 Task: Set the Invoice ID to "Contains" while find invoice.
Action: Mouse moved to (197, 21)
Screenshot: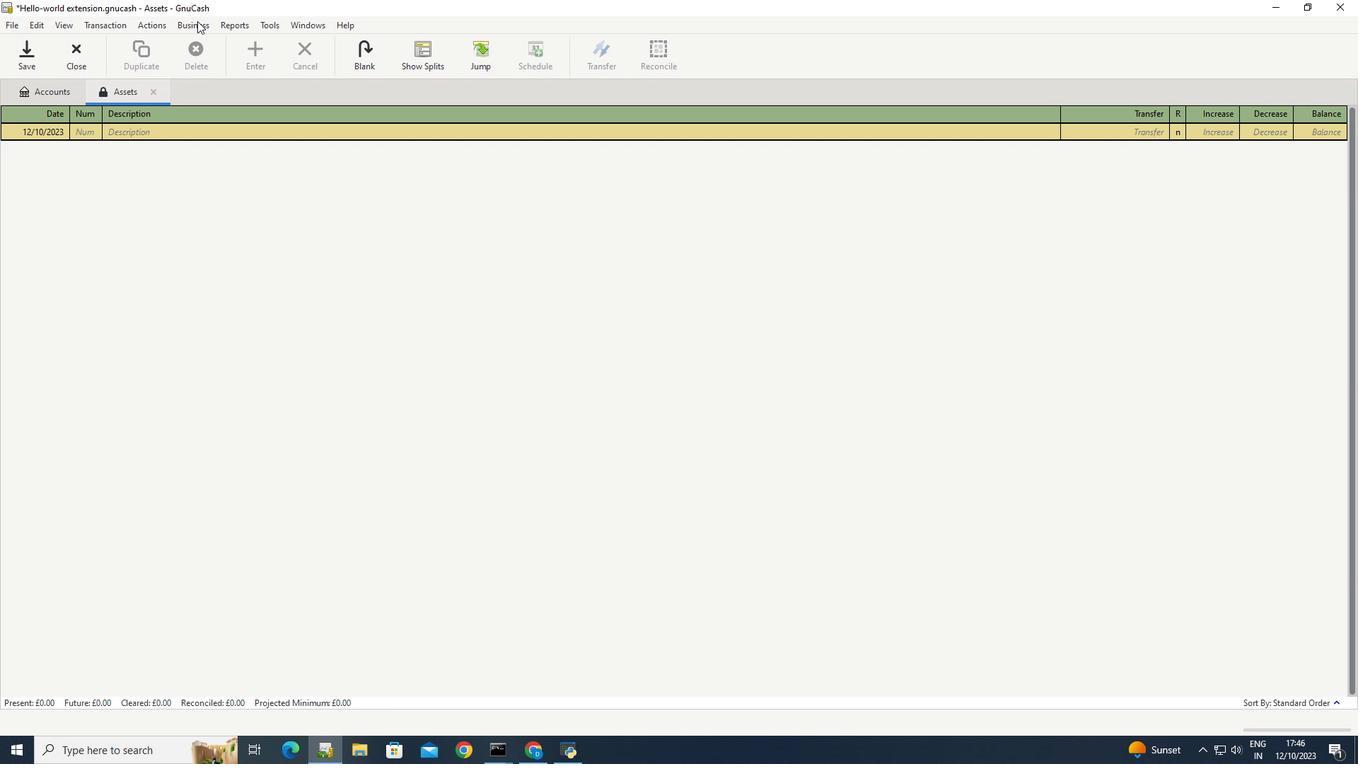 
Action: Mouse pressed left at (197, 21)
Screenshot: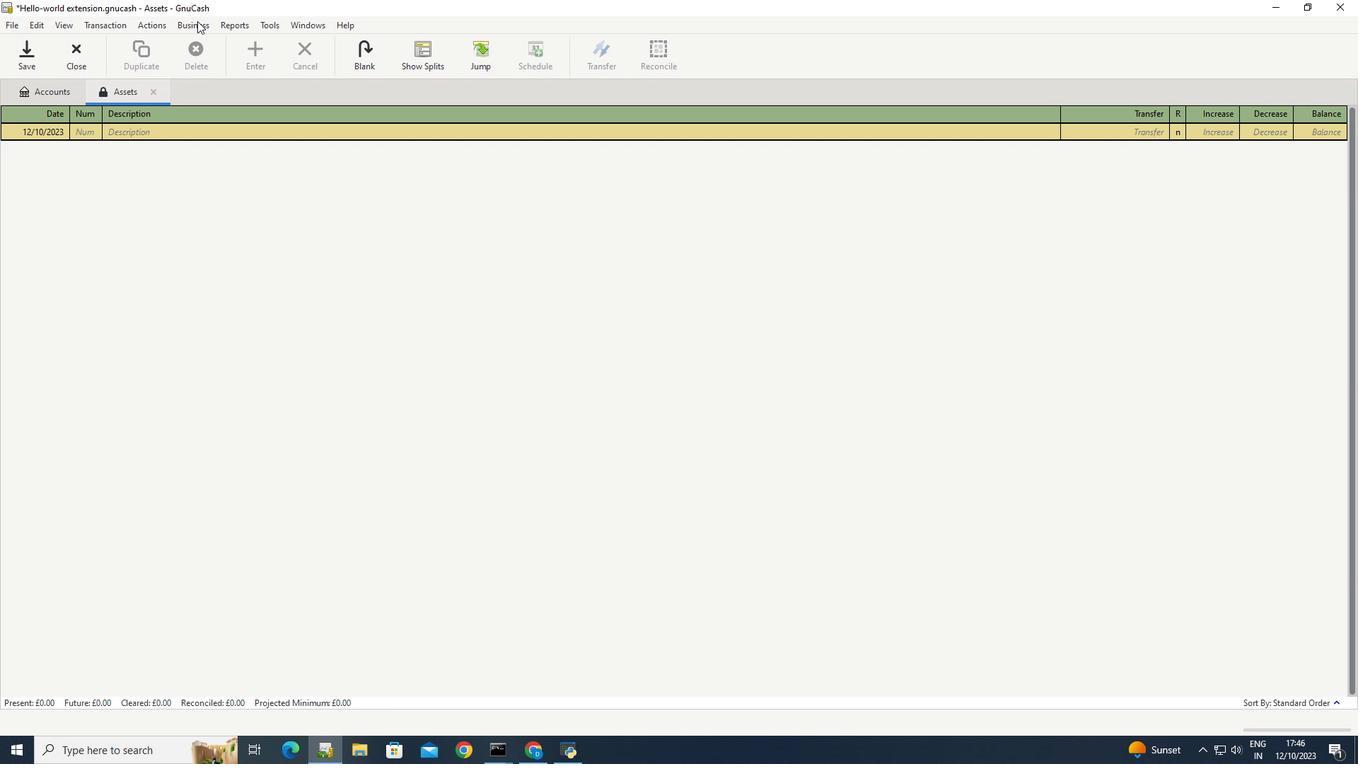 
Action: Mouse moved to (363, 117)
Screenshot: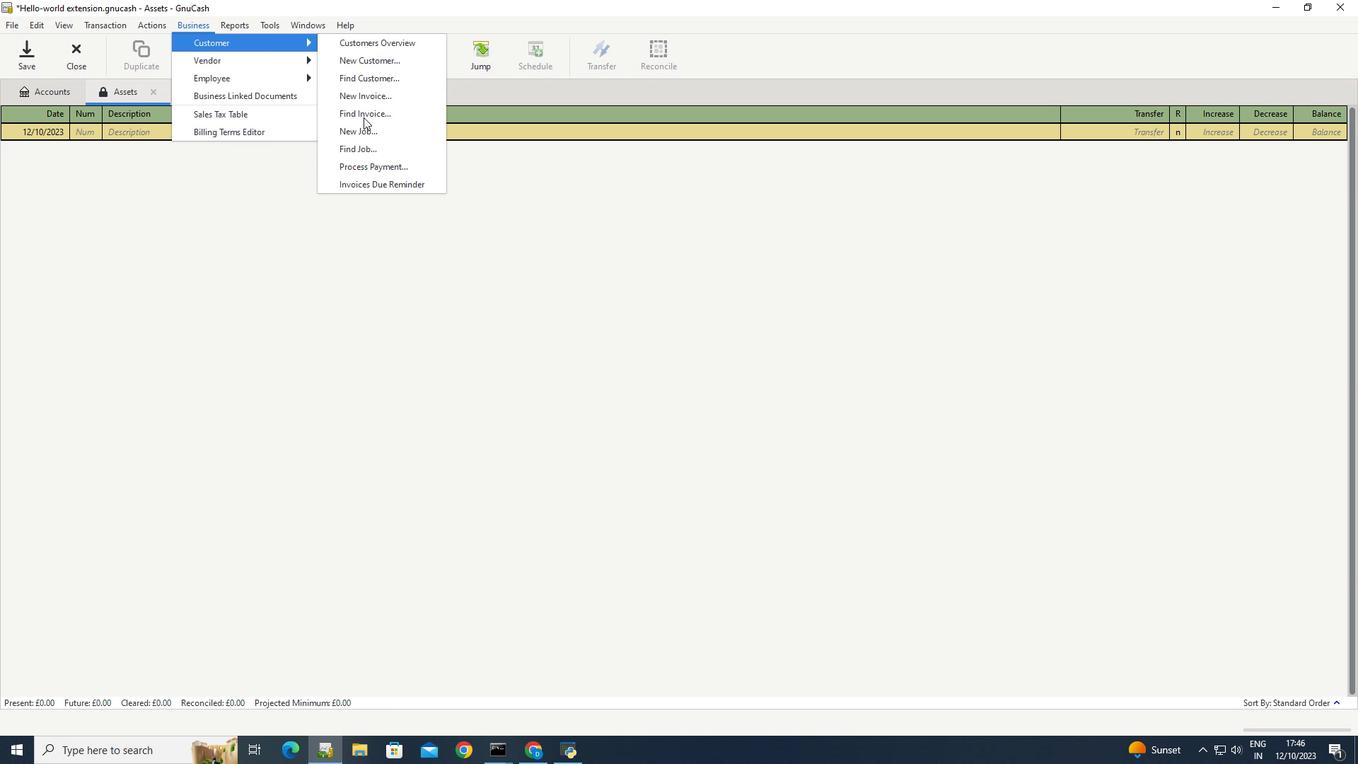 
Action: Mouse pressed left at (363, 117)
Screenshot: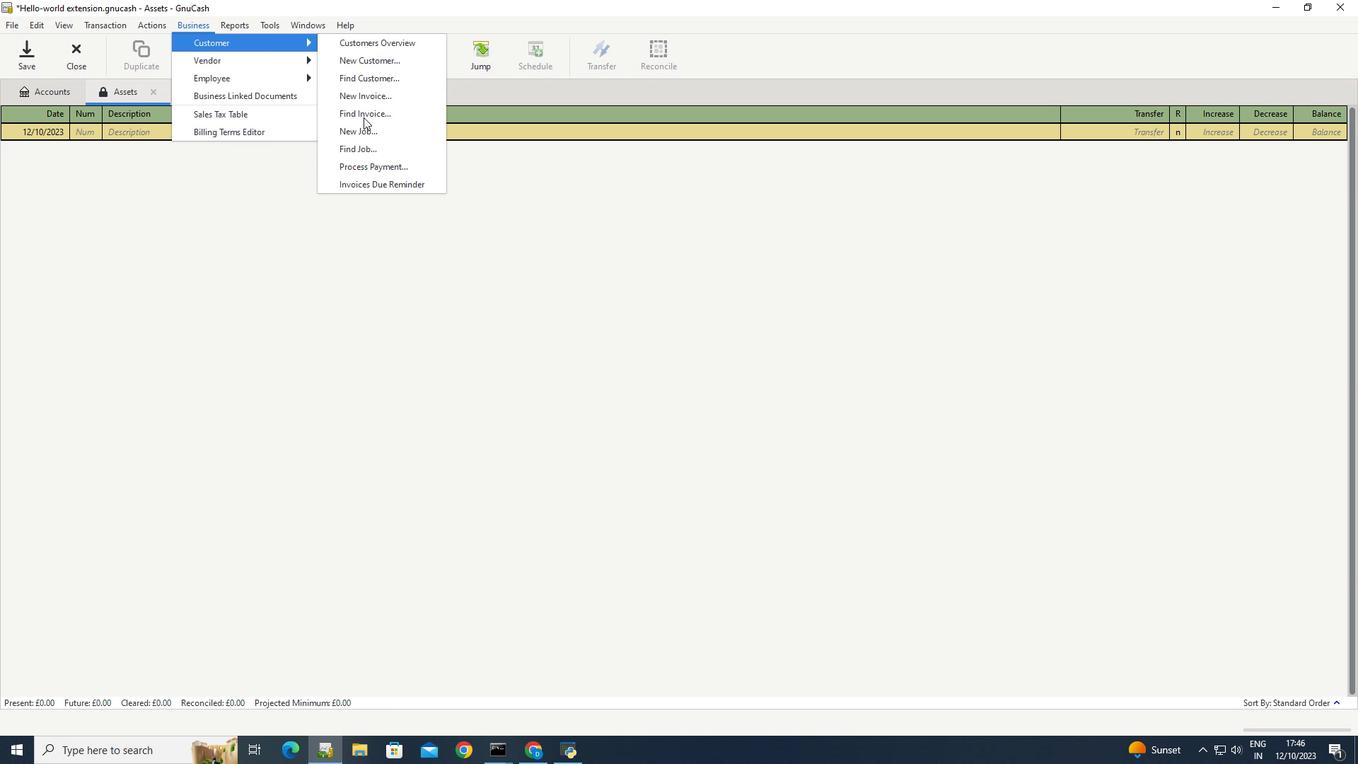 
Action: Mouse moved to (518, 331)
Screenshot: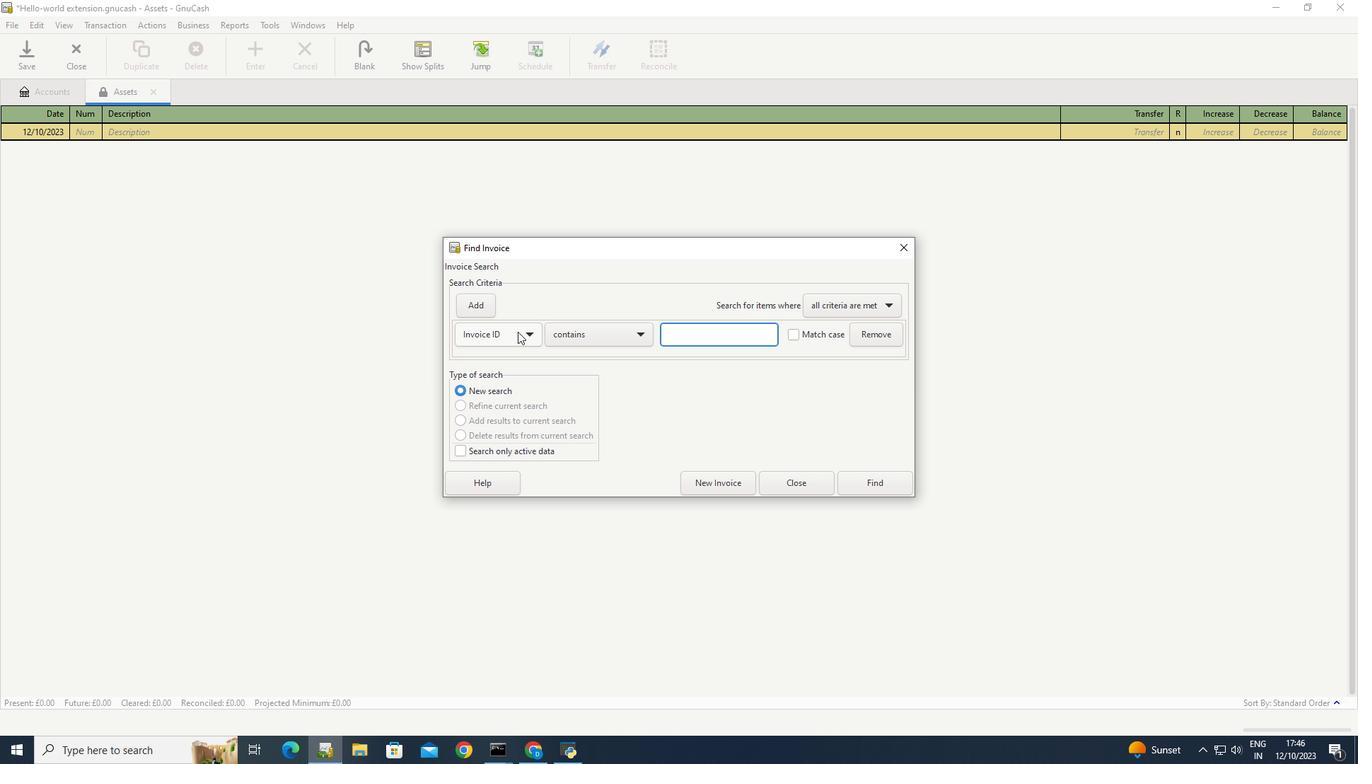 
Action: Mouse pressed left at (518, 331)
Screenshot: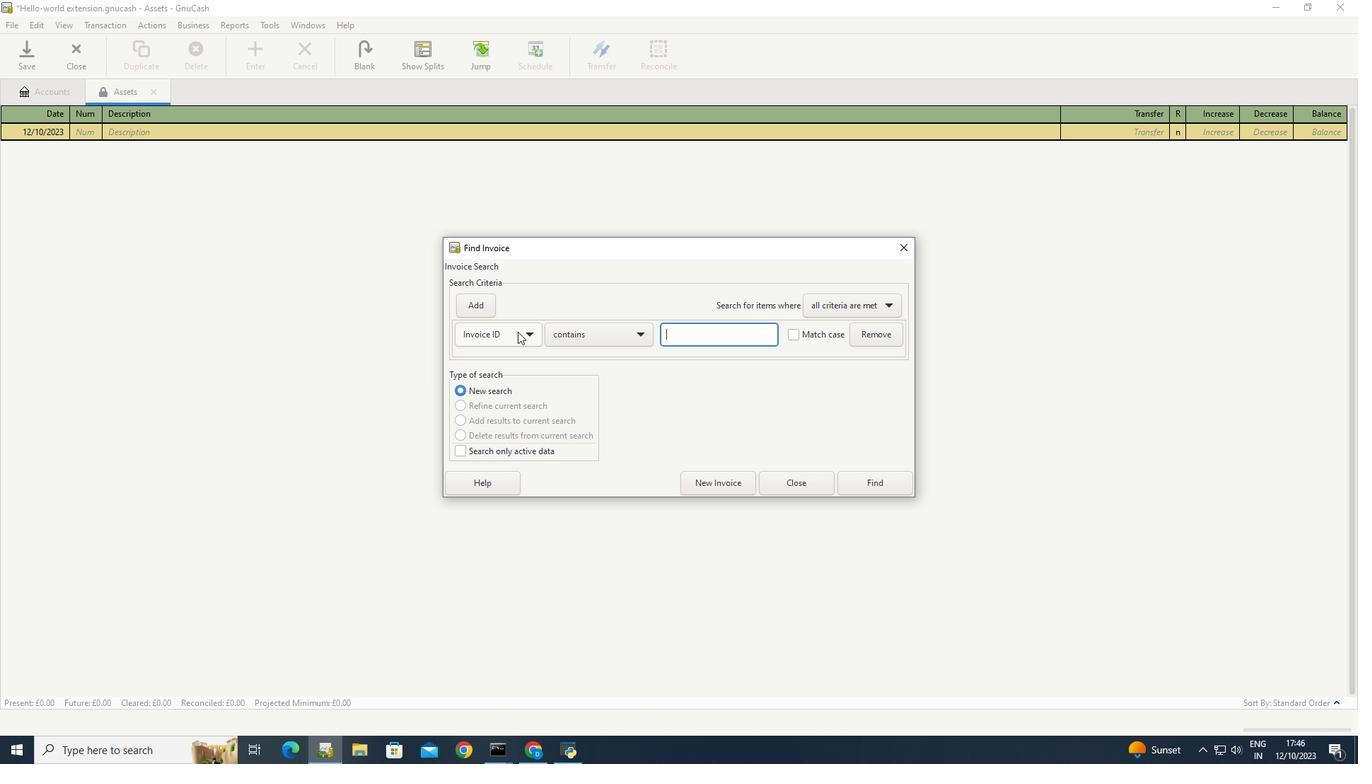 
Action: Mouse moved to (484, 334)
Screenshot: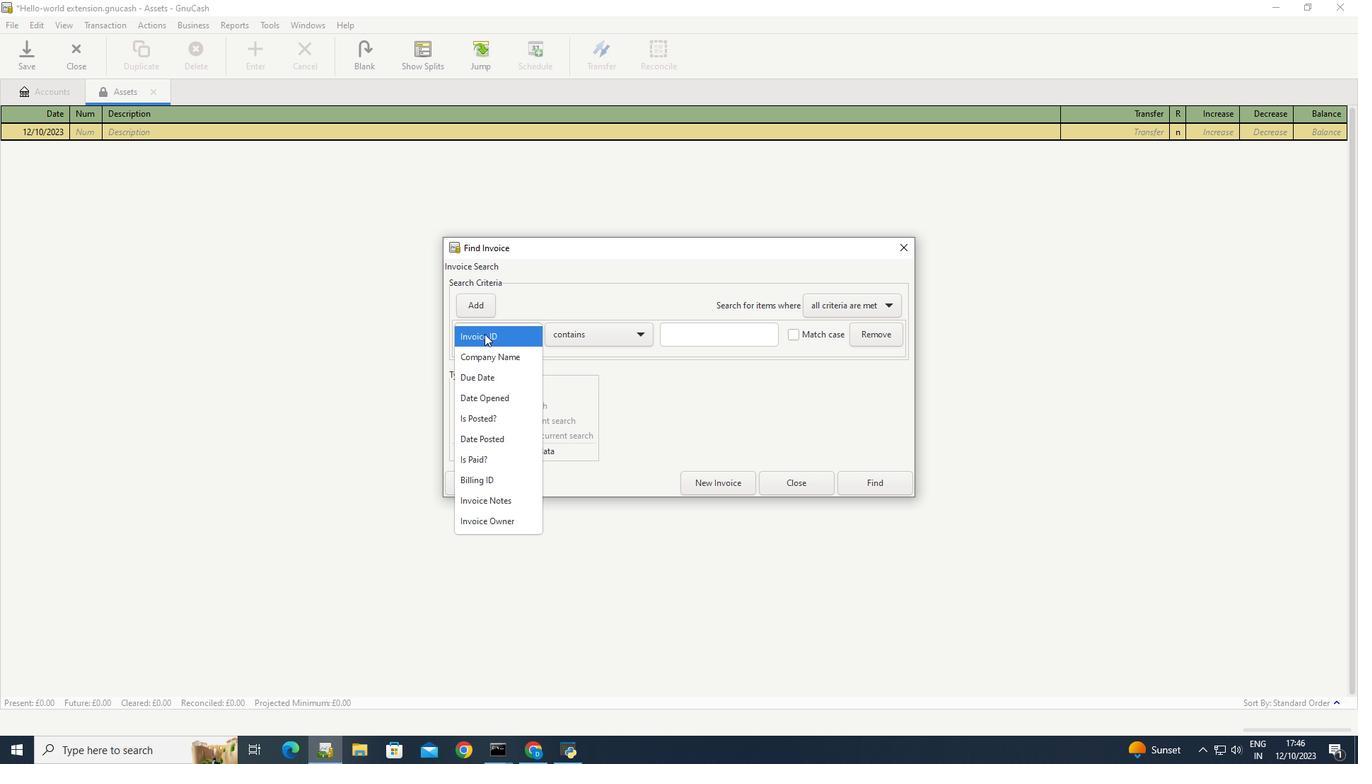 
Action: Mouse pressed left at (484, 334)
Screenshot: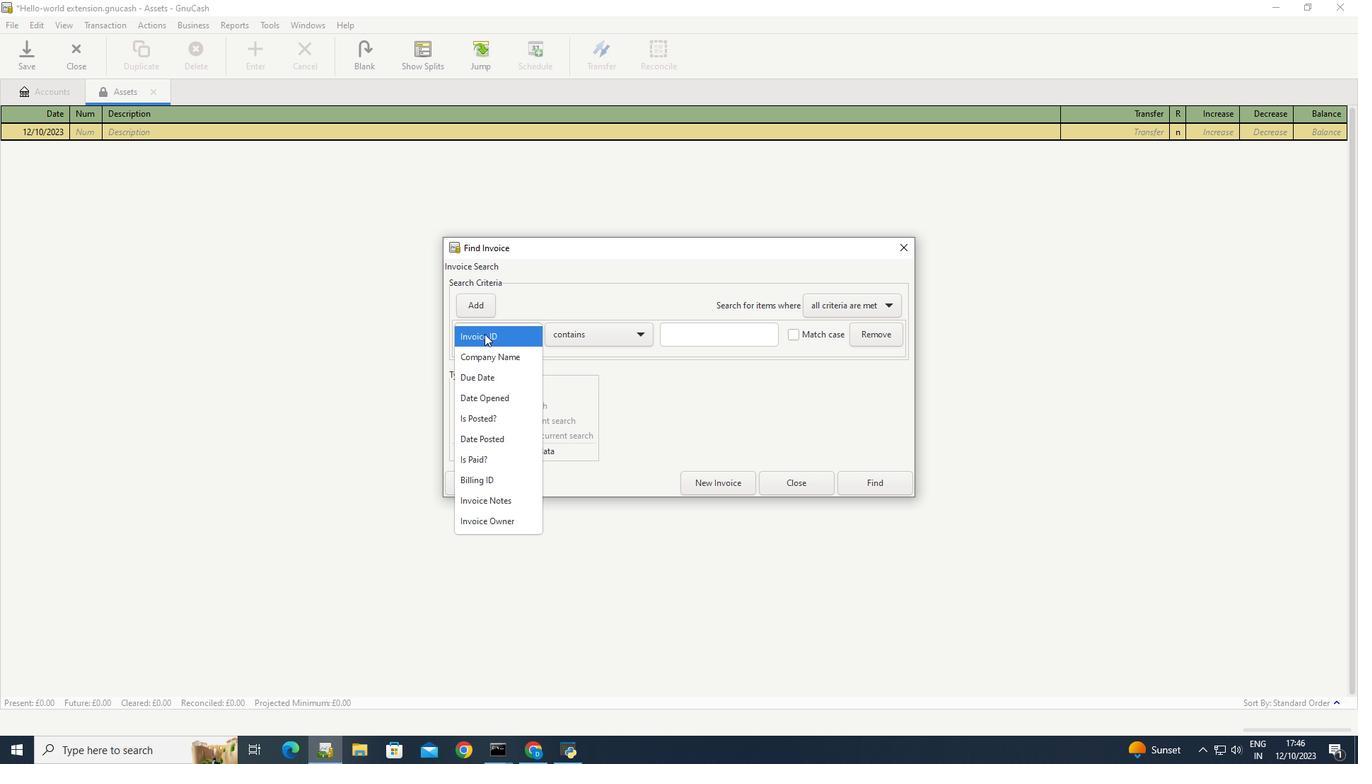 
Action: Mouse moved to (646, 336)
Screenshot: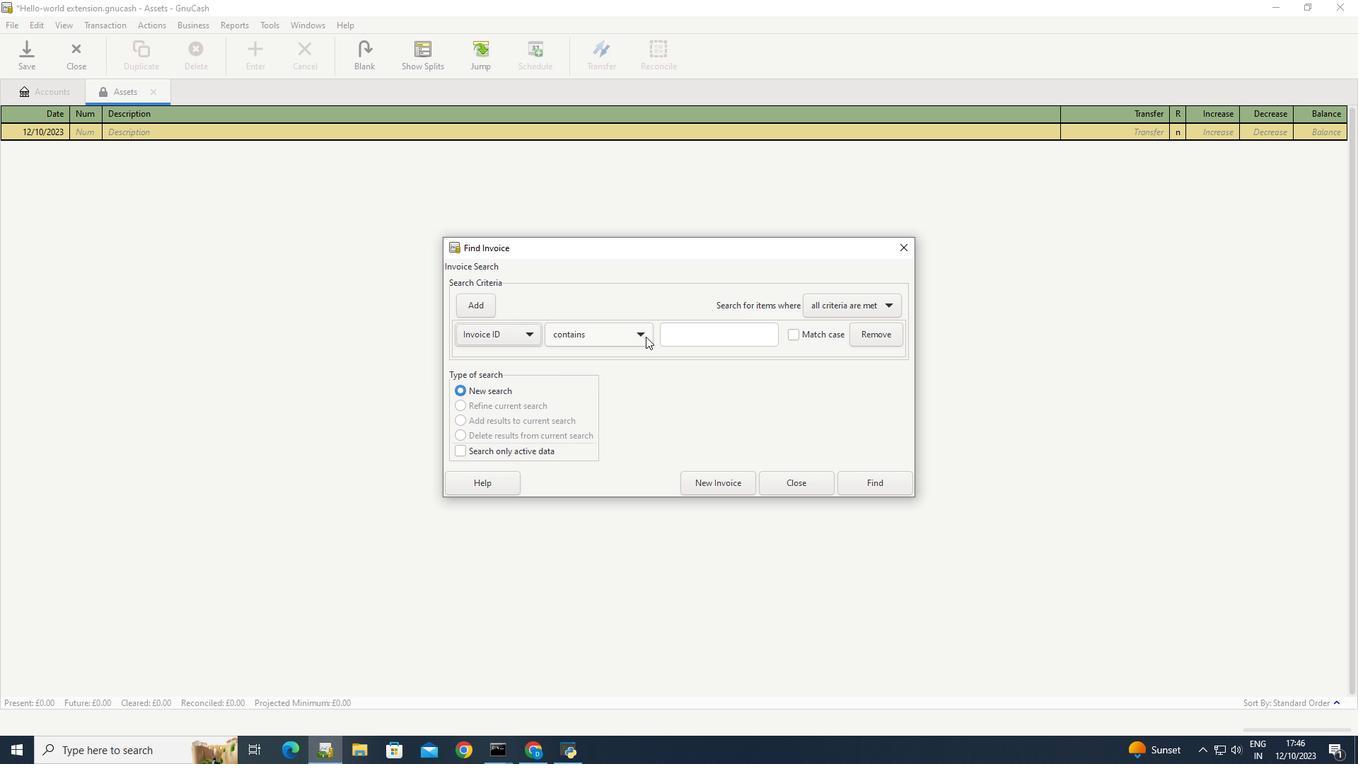 
Action: Mouse pressed left at (646, 336)
Screenshot: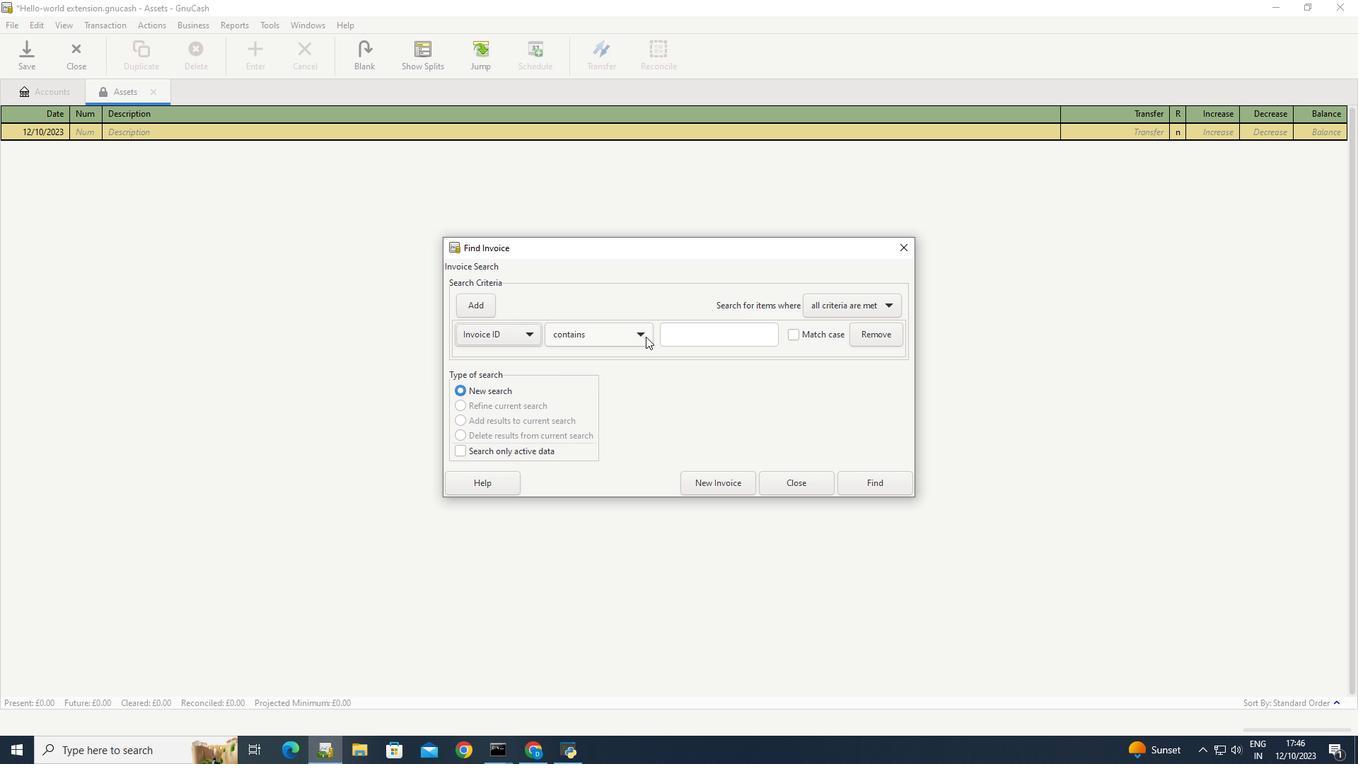 
Action: Mouse moved to (568, 336)
Screenshot: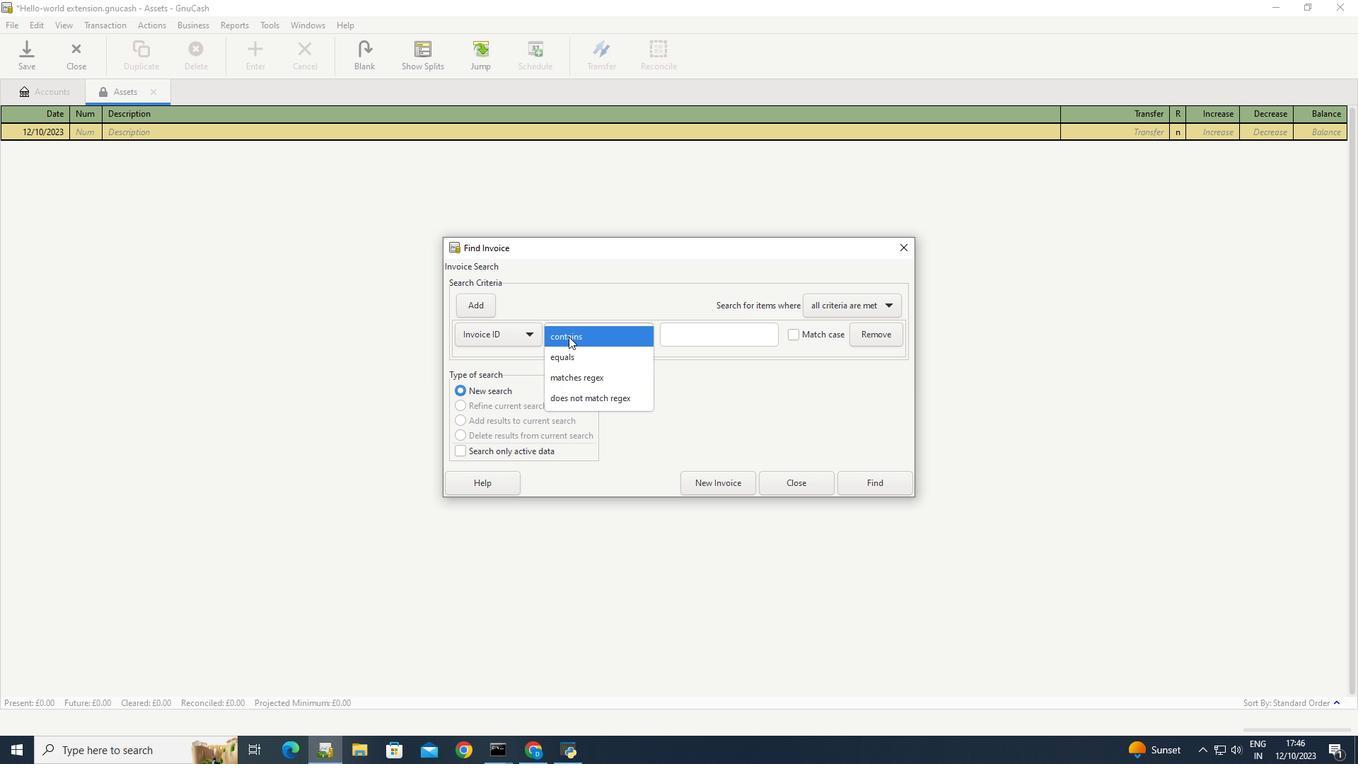 
Action: Mouse pressed left at (568, 336)
Screenshot: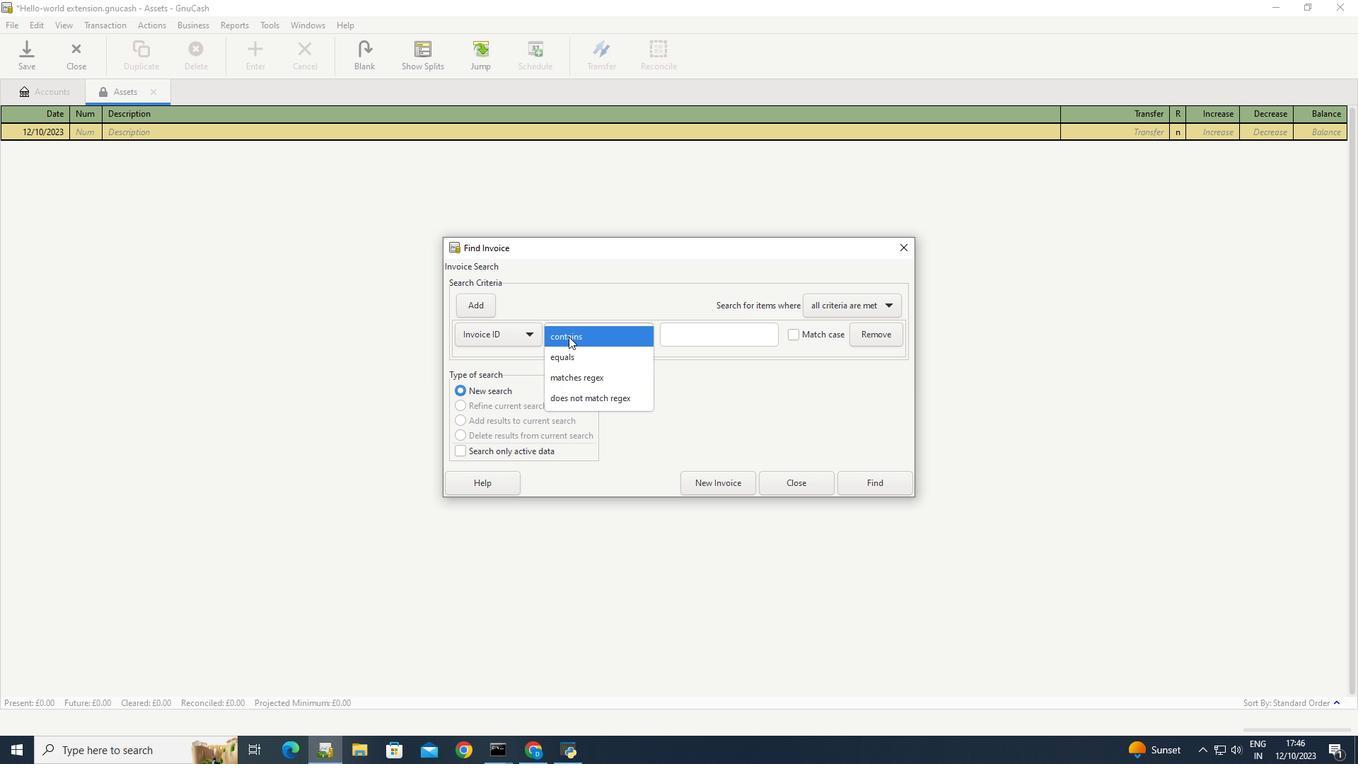 
Action: Mouse moved to (693, 399)
Screenshot: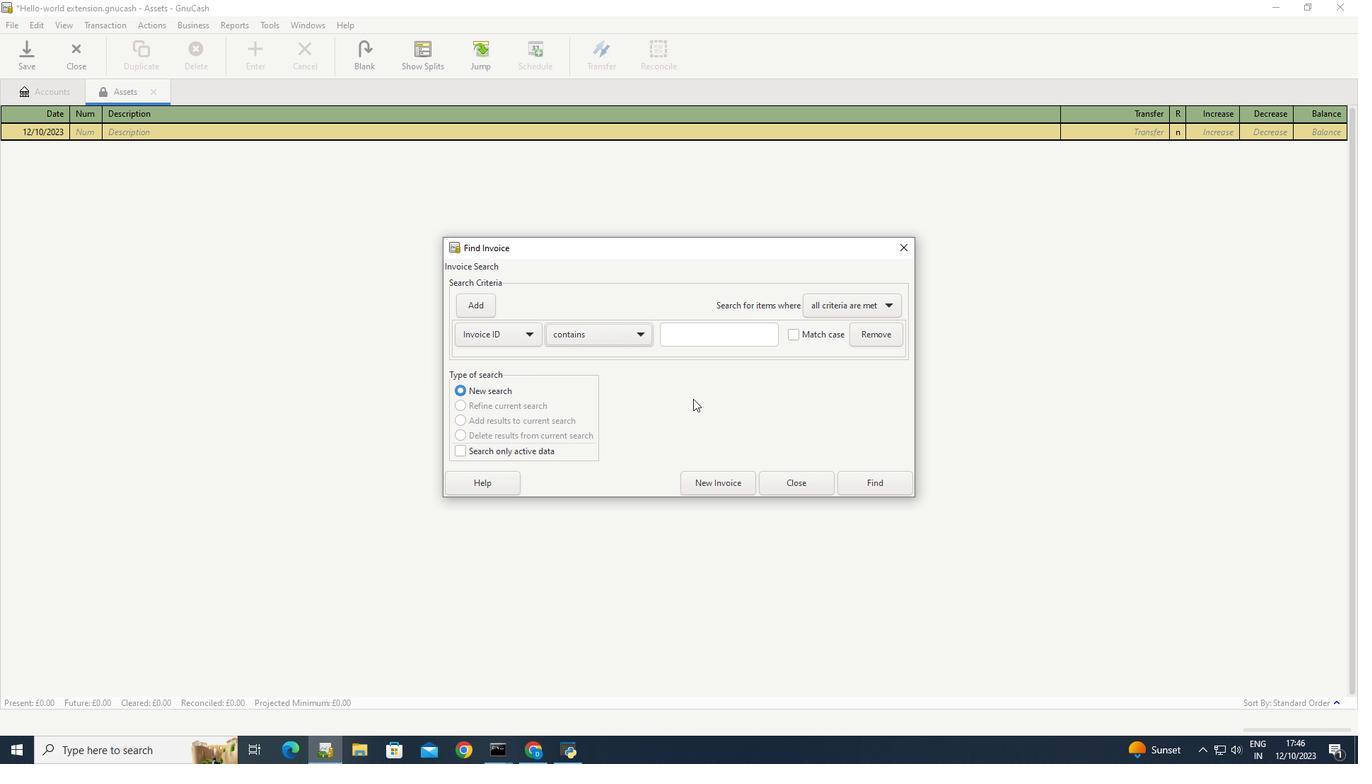 
Action: Mouse pressed left at (693, 399)
Screenshot: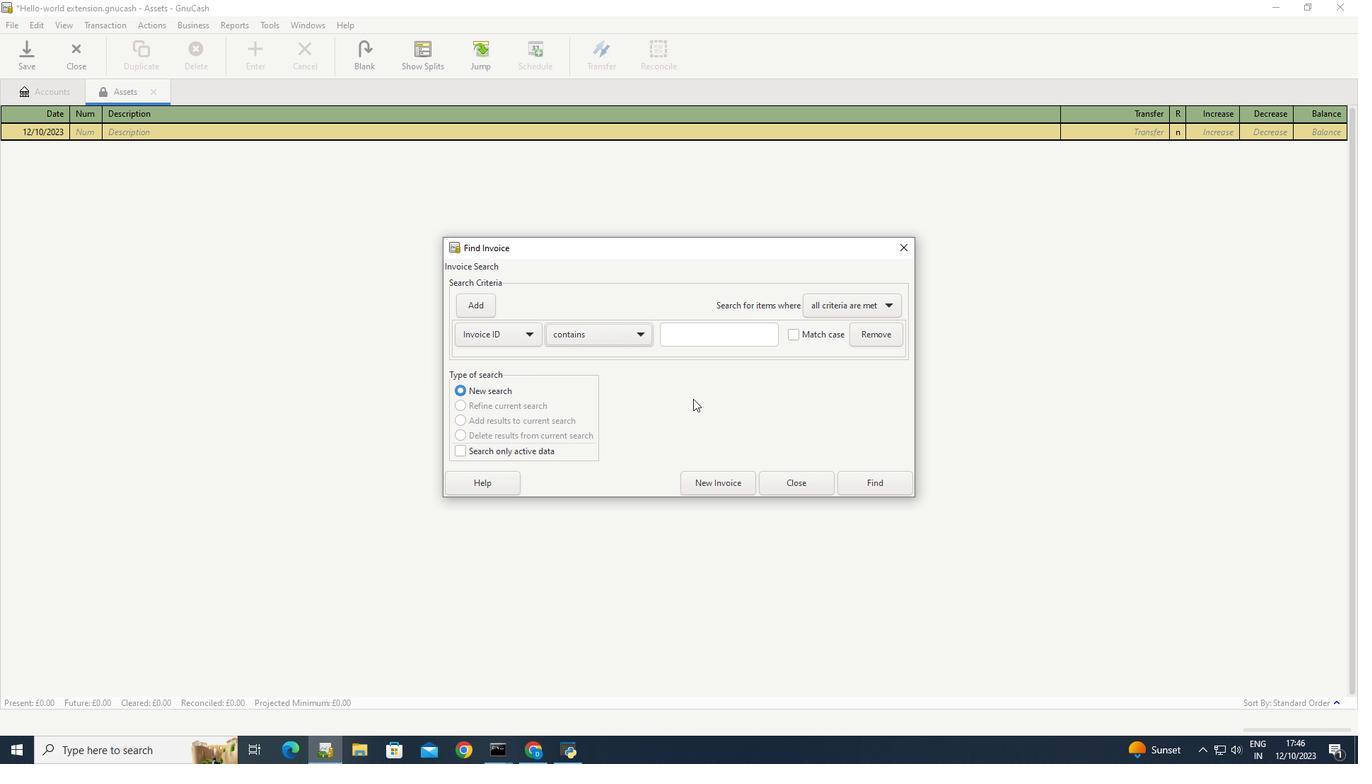 
